Task: In the  document brochure. Add the mentioned hyperlink after third sentence in main content 'in.pinterest.com' Insert the picture of  'Ernest Hemingway' with name   Ernest Hemingway.png  Change shape height to 2.4
Action: Mouse moved to (104, 26)
Screenshot: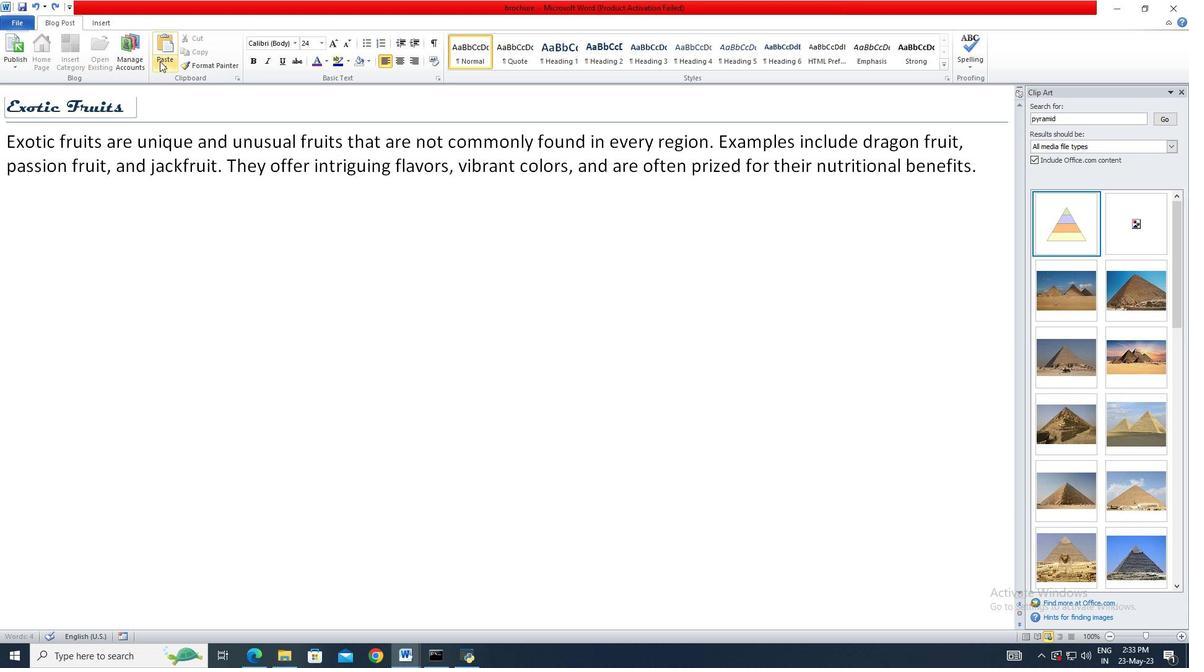 
Action: Mouse pressed left at (104, 26)
Screenshot: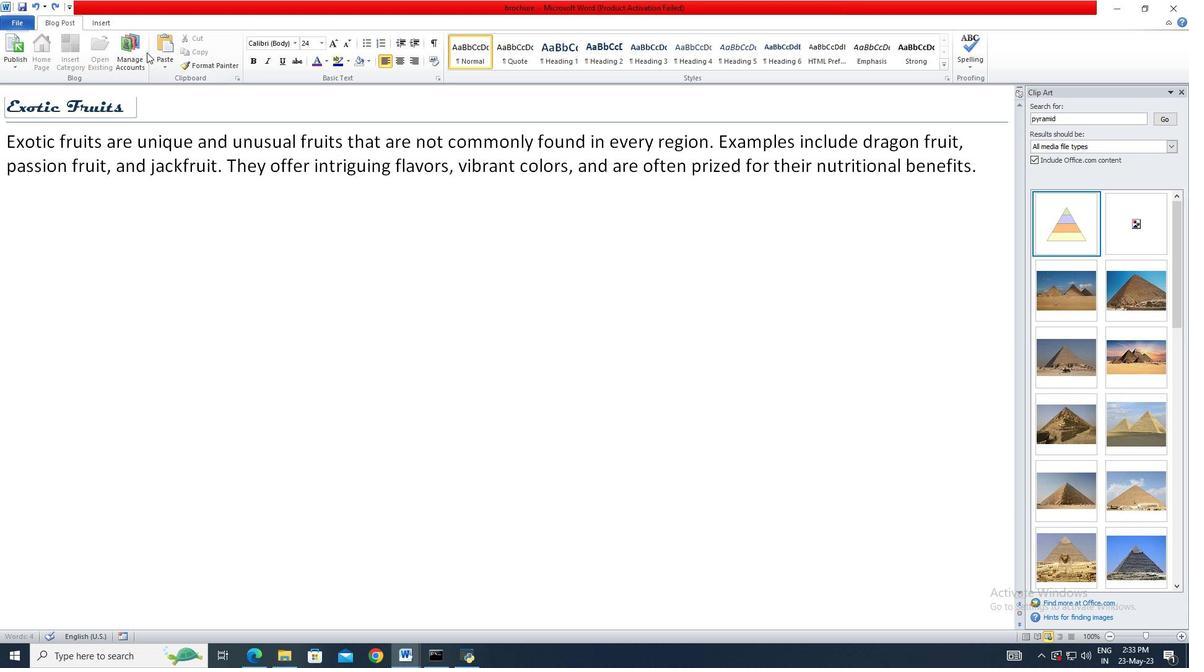 
Action: Mouse moved to (222, 54)
Screenshot: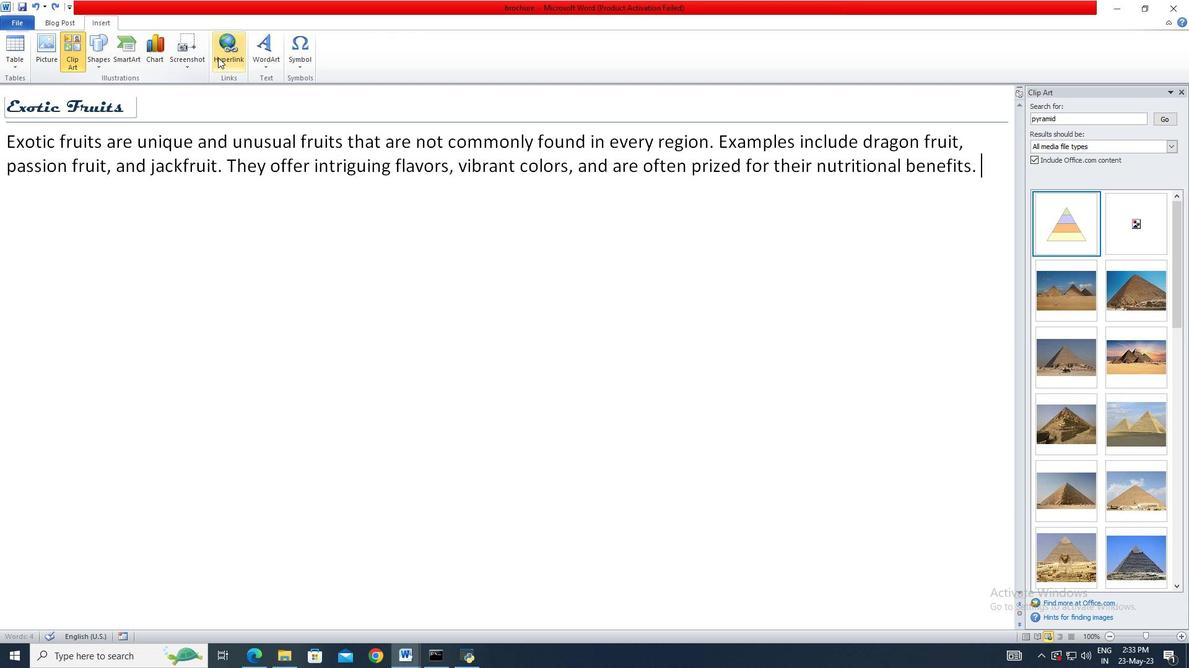 
Action: Mouse pressed left at (222, 54)
Screenshot: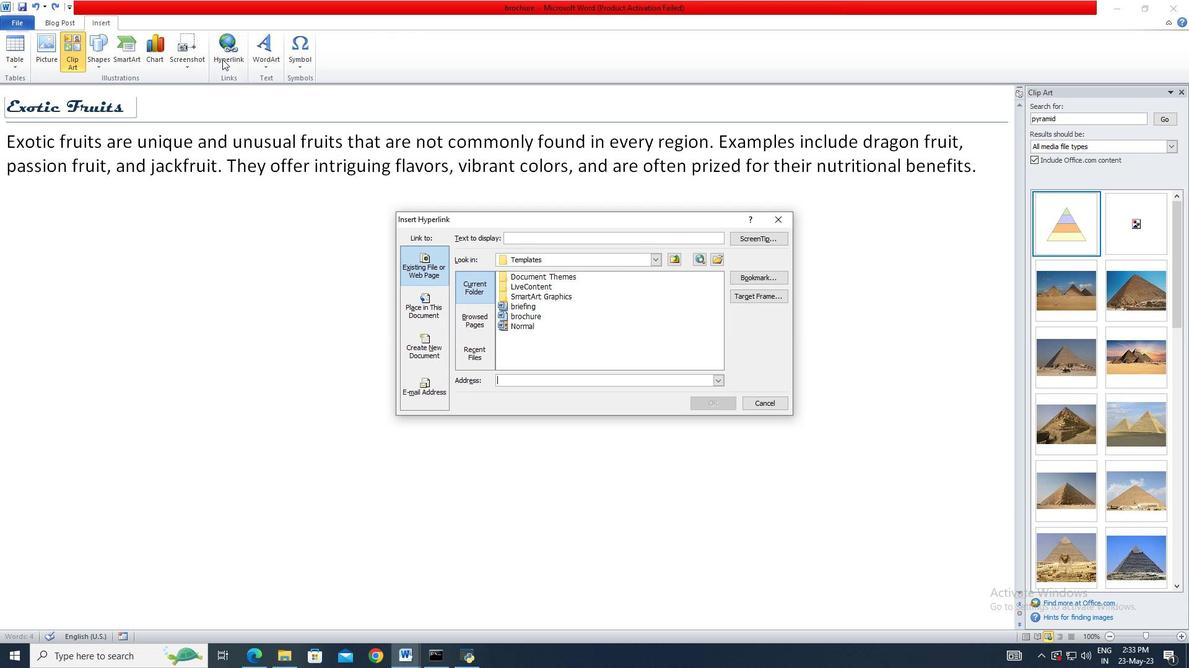 
Action: Mouse moved to (505, 378)
Screenshot: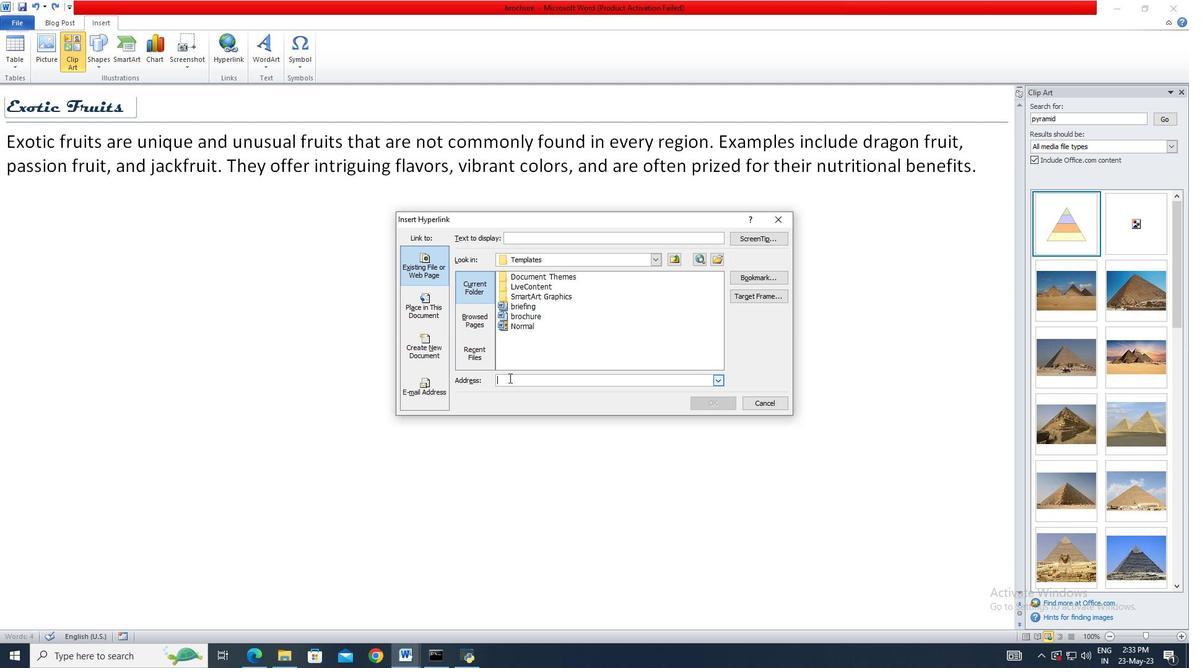 
Action: Mouse pressed left at (505, 378)
Screenshot: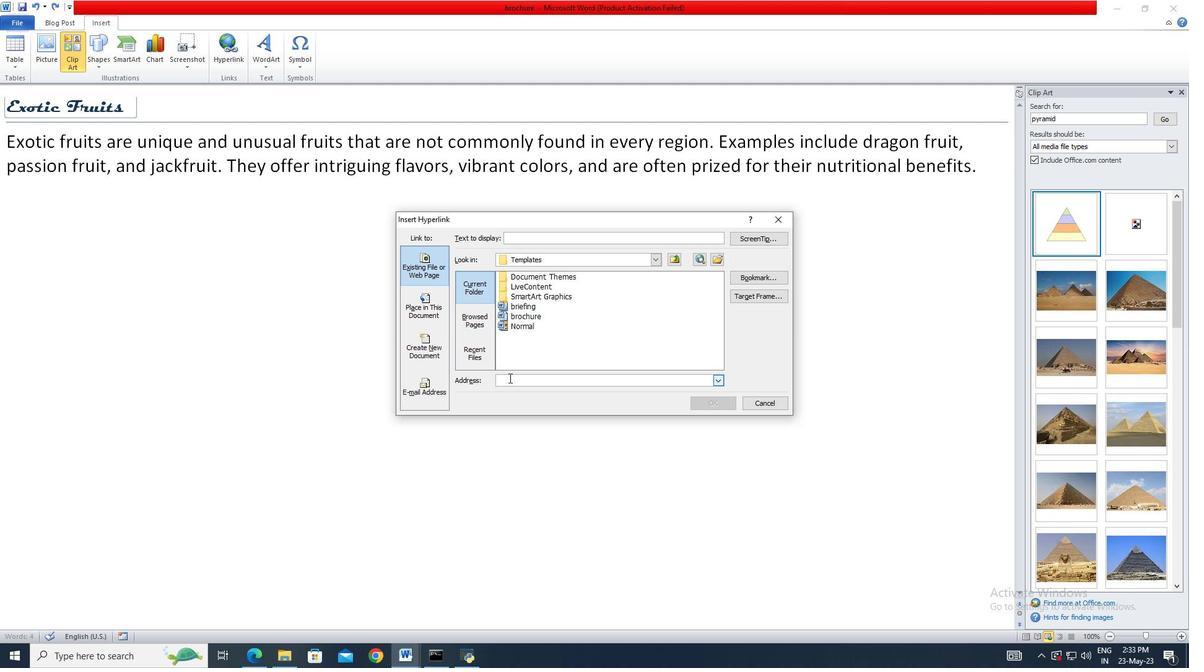 
Action: Key pressed in.pinterest.com
Screenshot: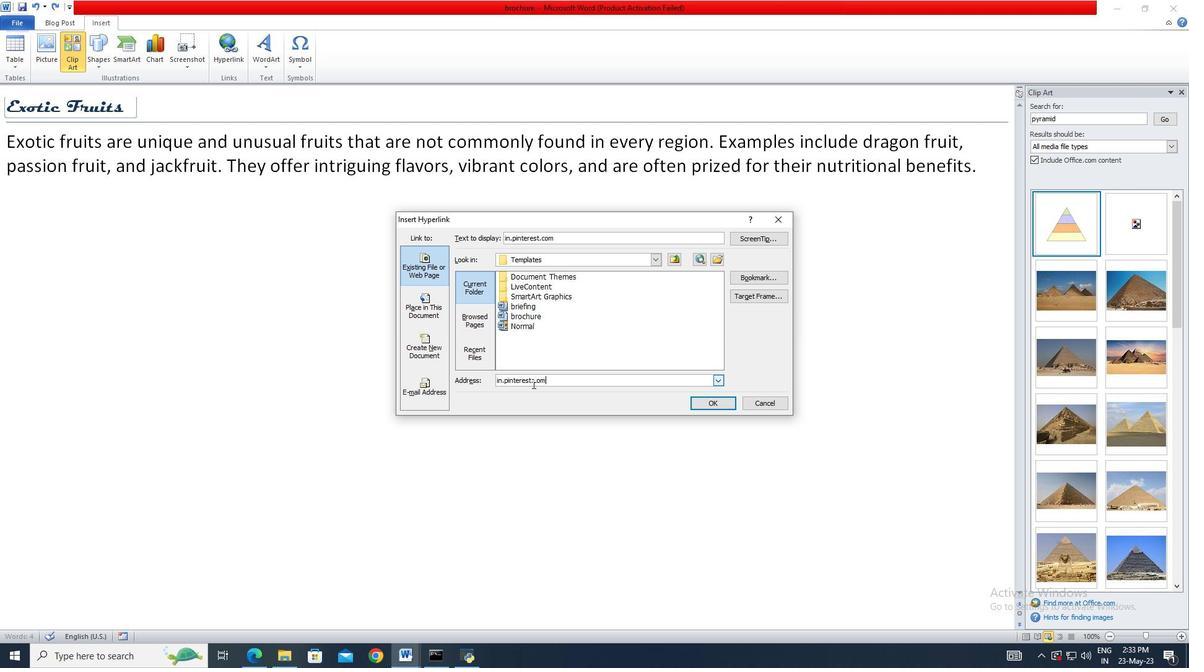 
Action: Mouse moved to (706, 408)
Screenshot: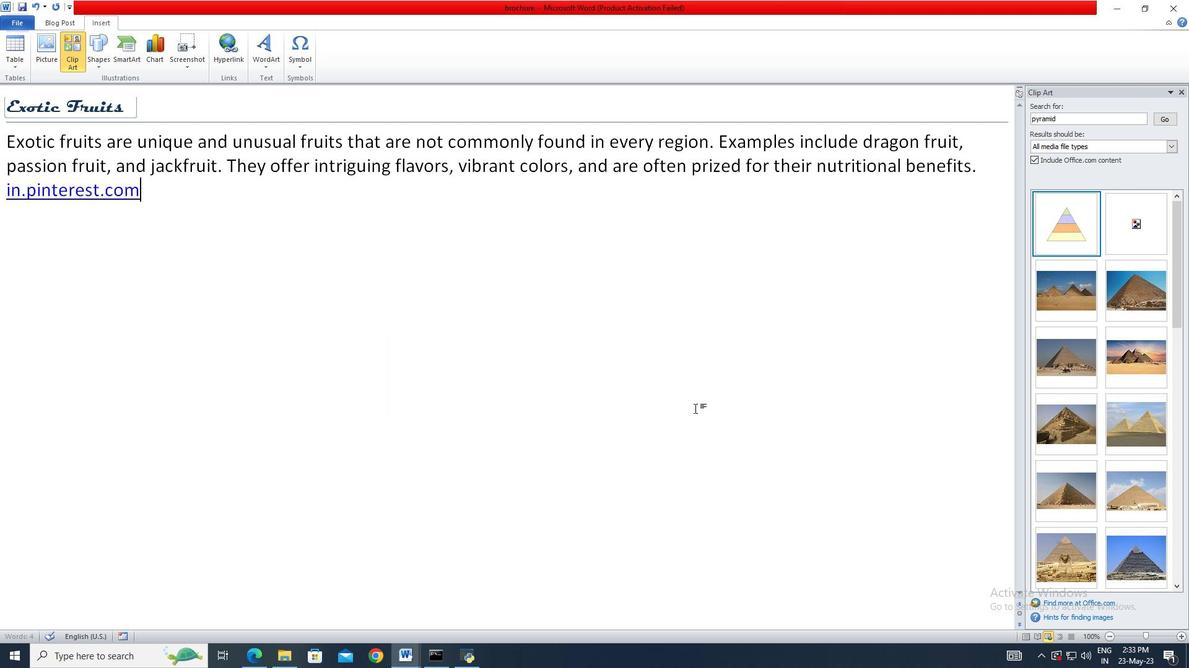 
Action: Mouse pressed left at (706, 408)
Screenshot: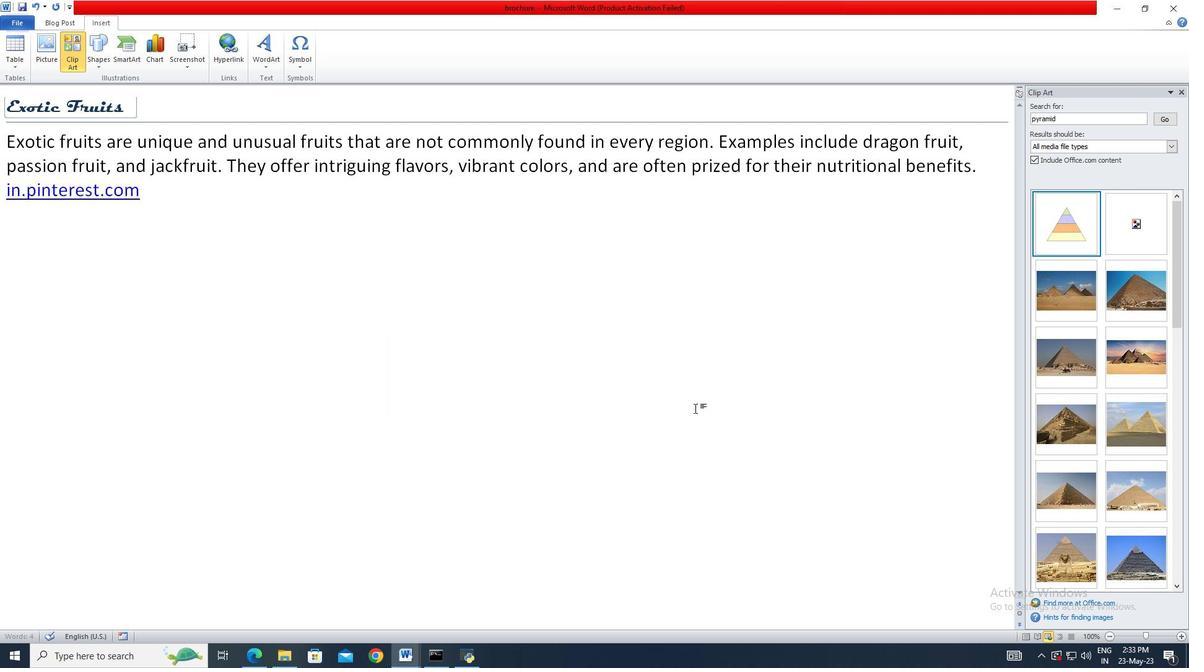 
Action: Mouse moved to (113, 24)
Screenshot: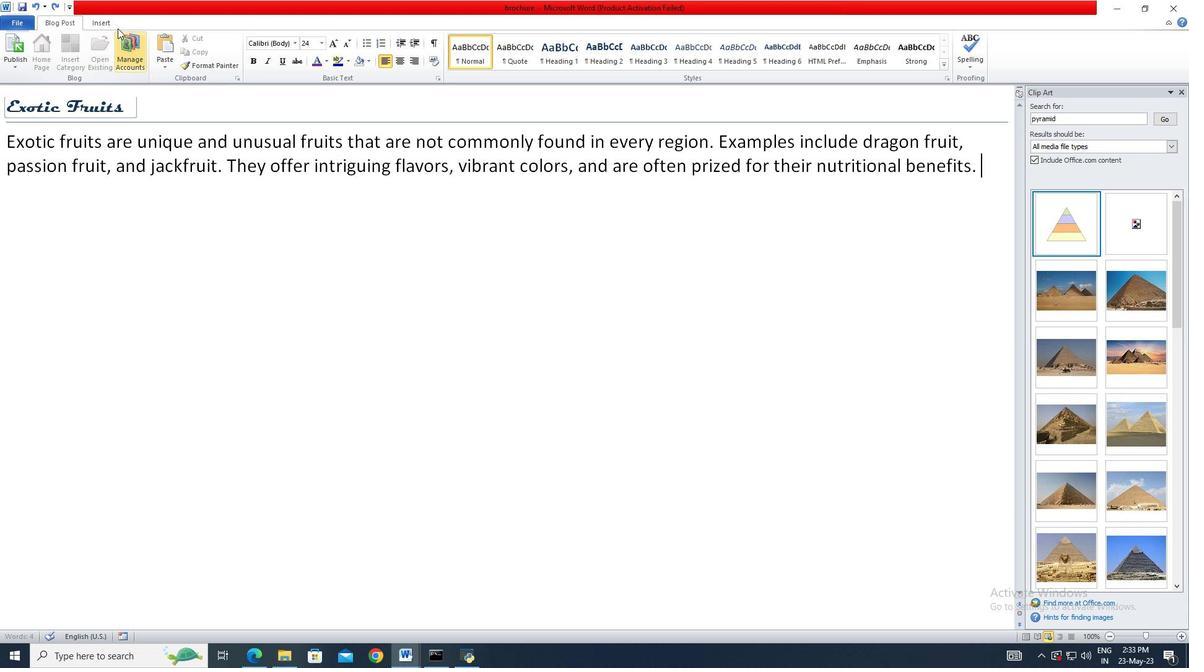
Action: Mouse pressed left at (113, 24)
Screenshot: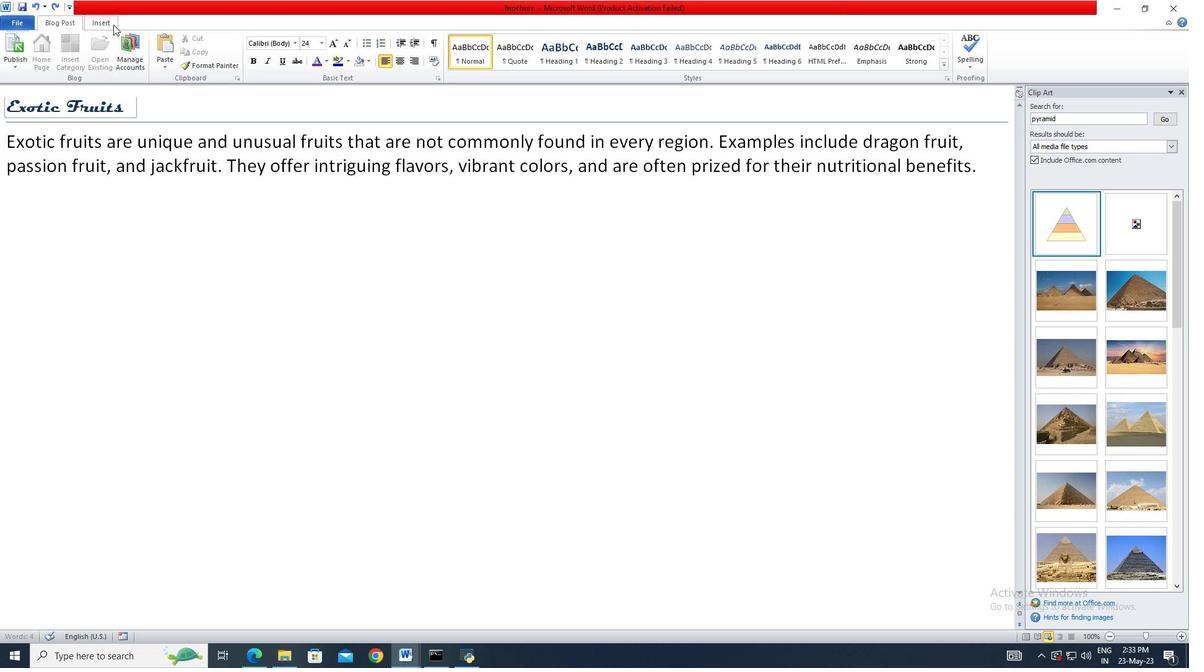
Action: Mouse moved to (222, 59)
Screenshot: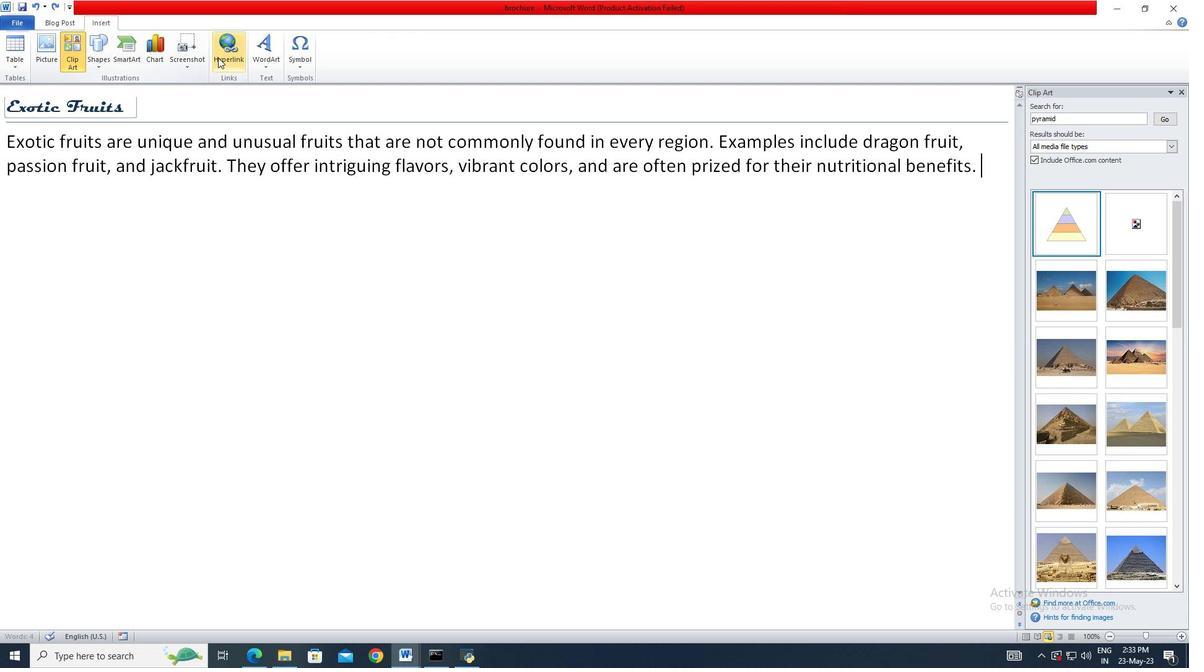 
Action: Mouse pressed left at (222, 59)
Screenshot: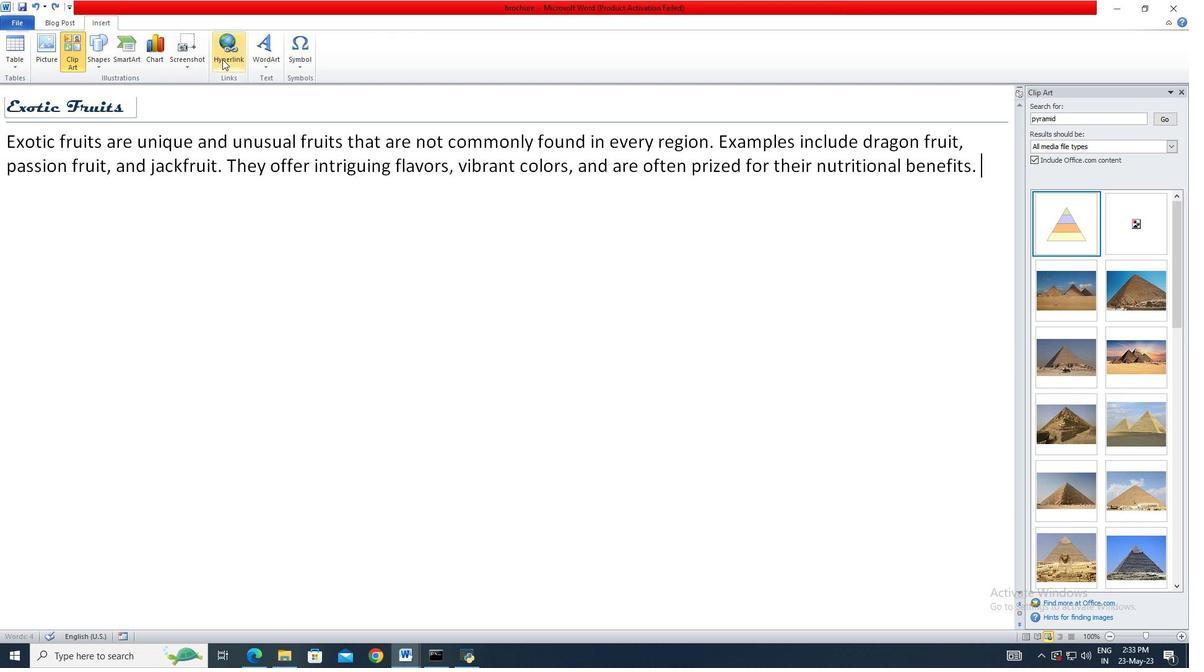 
Action: Mouse moved to (509, 378)
Screenshot: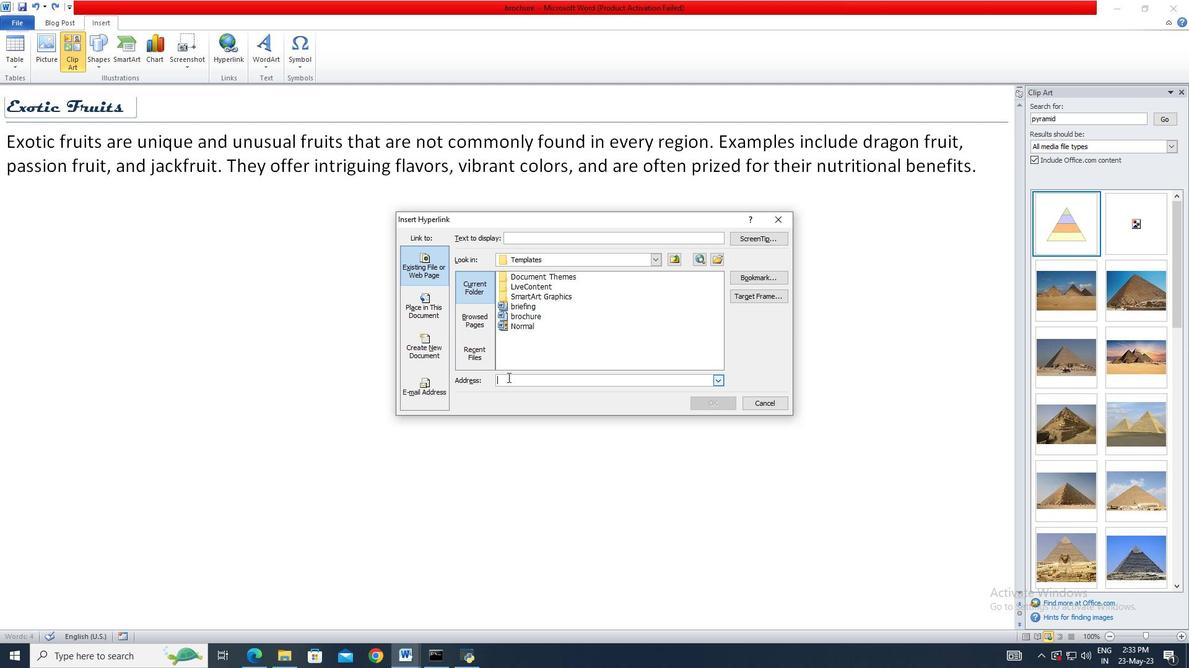 
Action: Mouse pressed left at (509, 378)
Screenshot: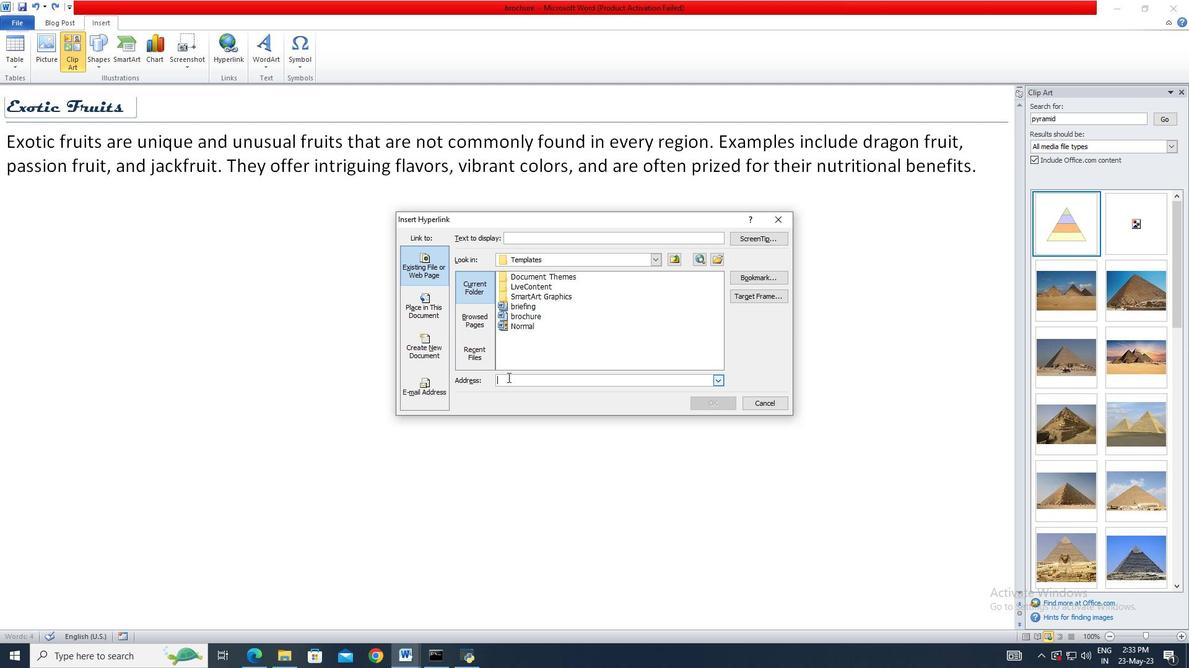 
Action: Key pressed in.pinterest.com
Screenshot: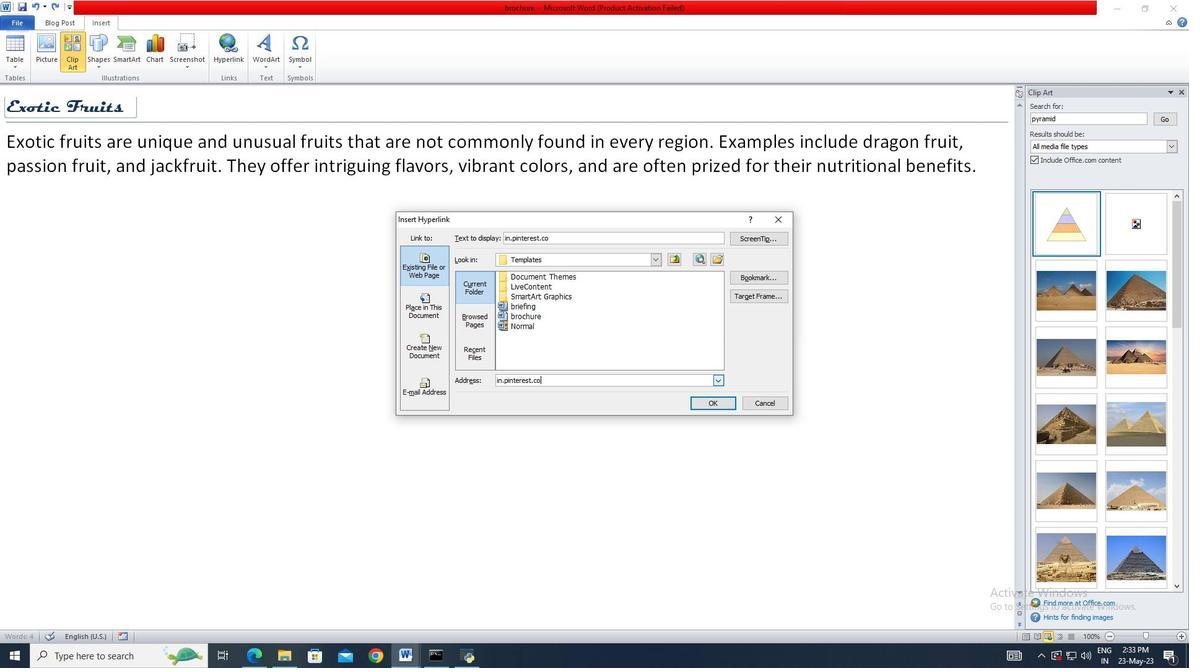 
Action: Mouse moved to (695, 408)
Screenshot: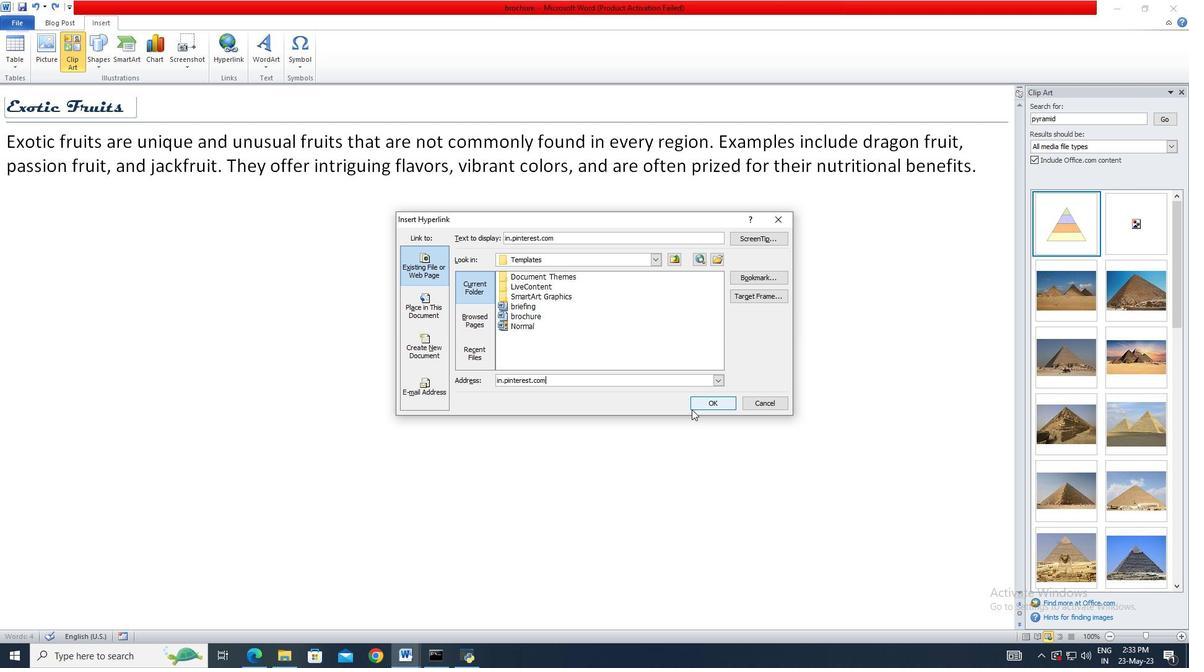 
Action: Mouse pressed left at (695, 408)
Screenshot: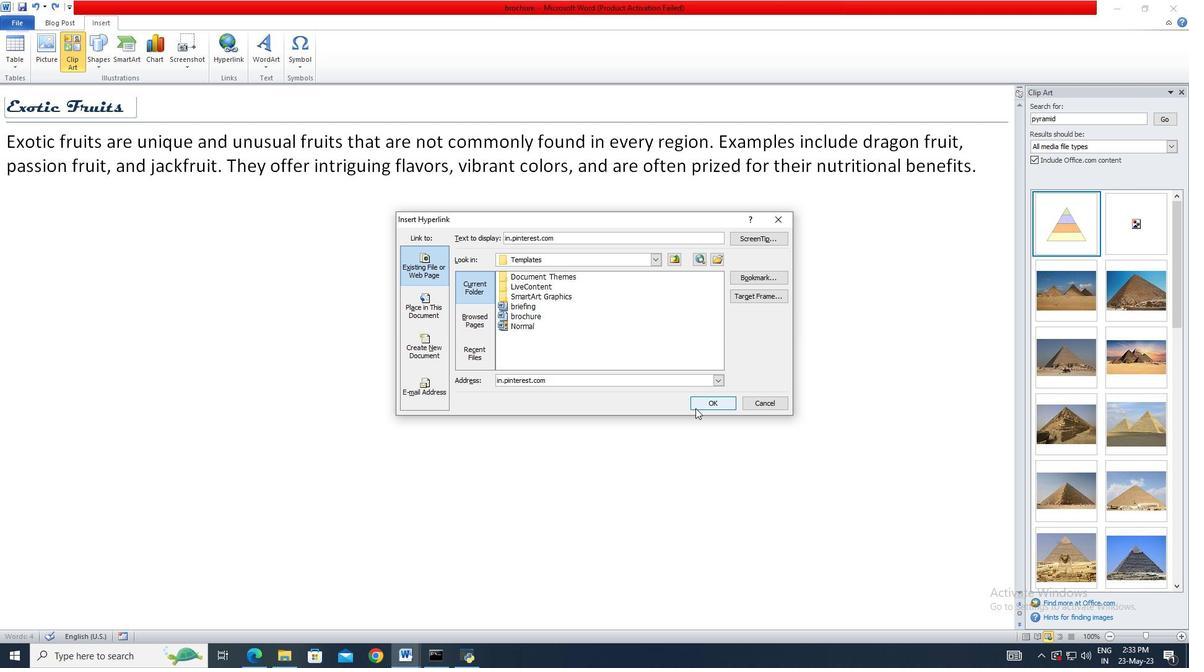 
Action: Mouse moved to (48, 67)
Screenshot: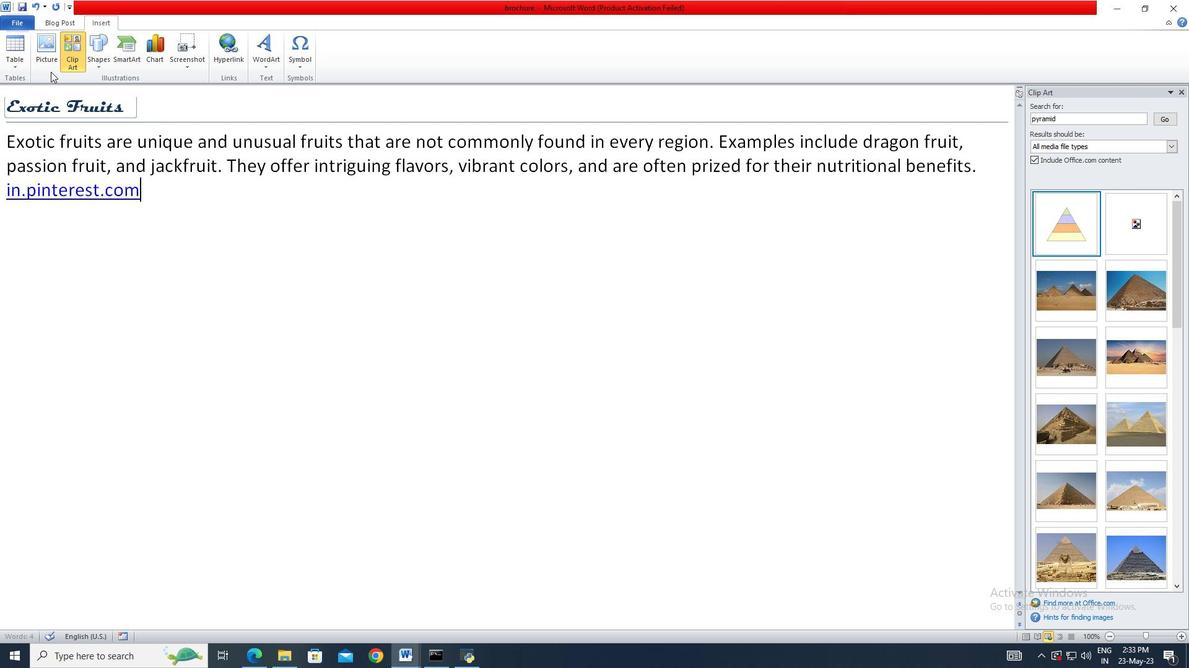 
Action: Mouse pressed left at (48, 67)
Screenshot: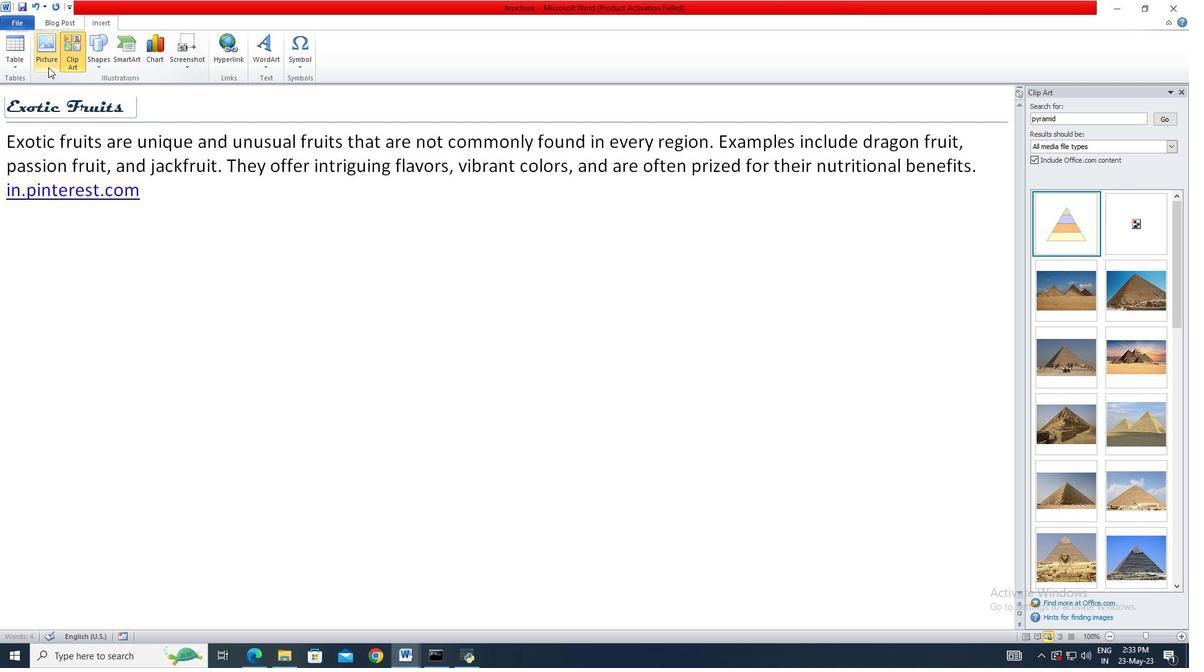 
Action: Mouse moved to (130, 109)
Screenshot: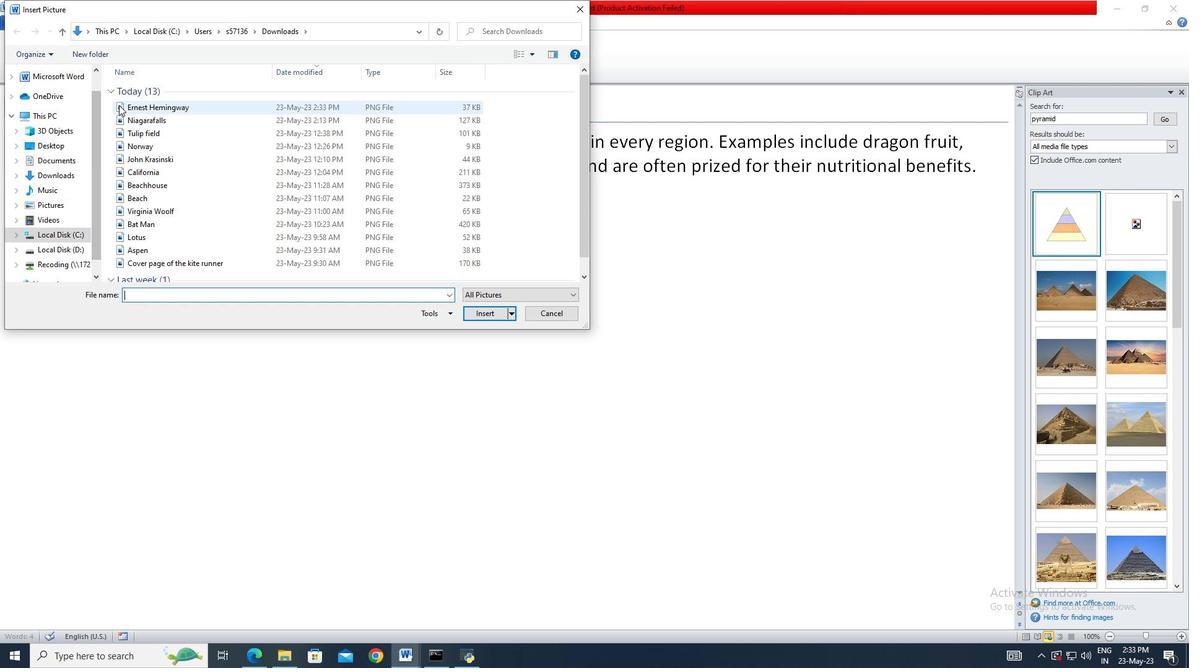 
Action: Mouse pressed left at (130, 109)
Screenshot: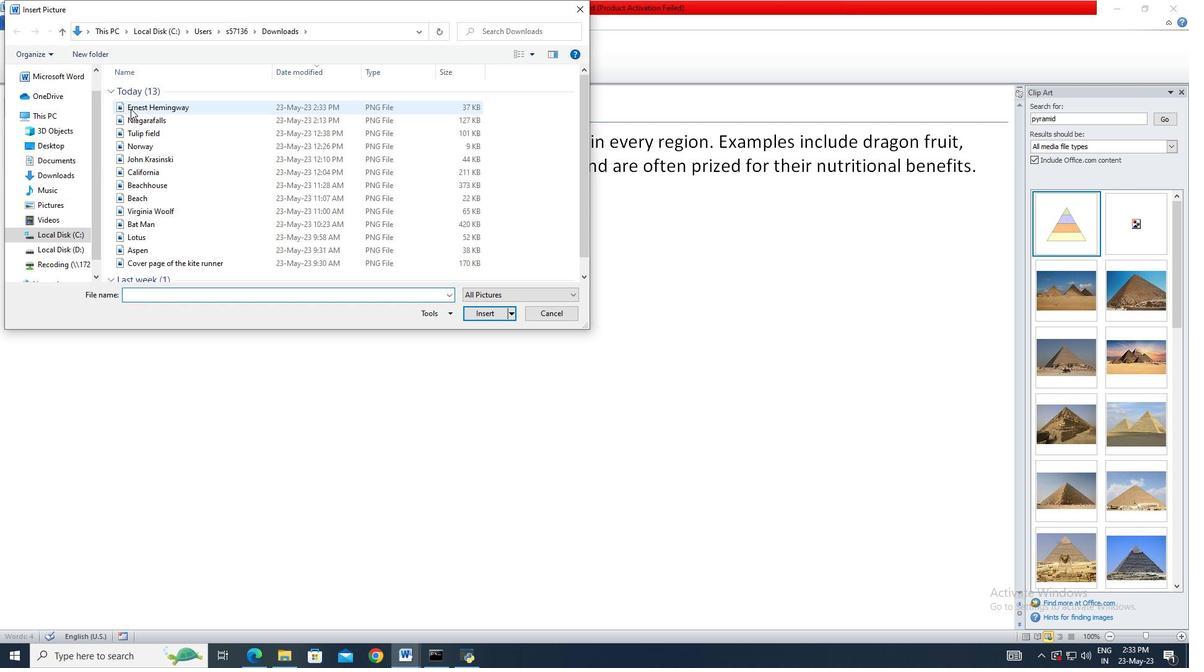 
Action: Mouse moved to (475, 315)
Screenshot: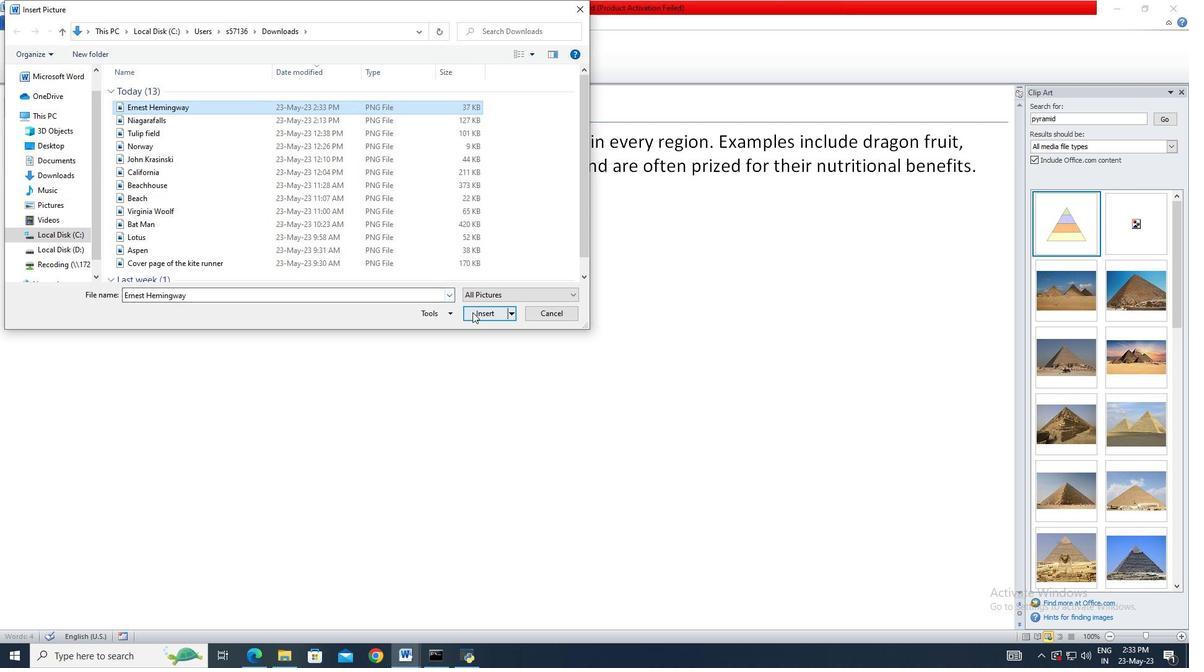 
Action: Mouse pressed left at (475, 315)
Screenshot: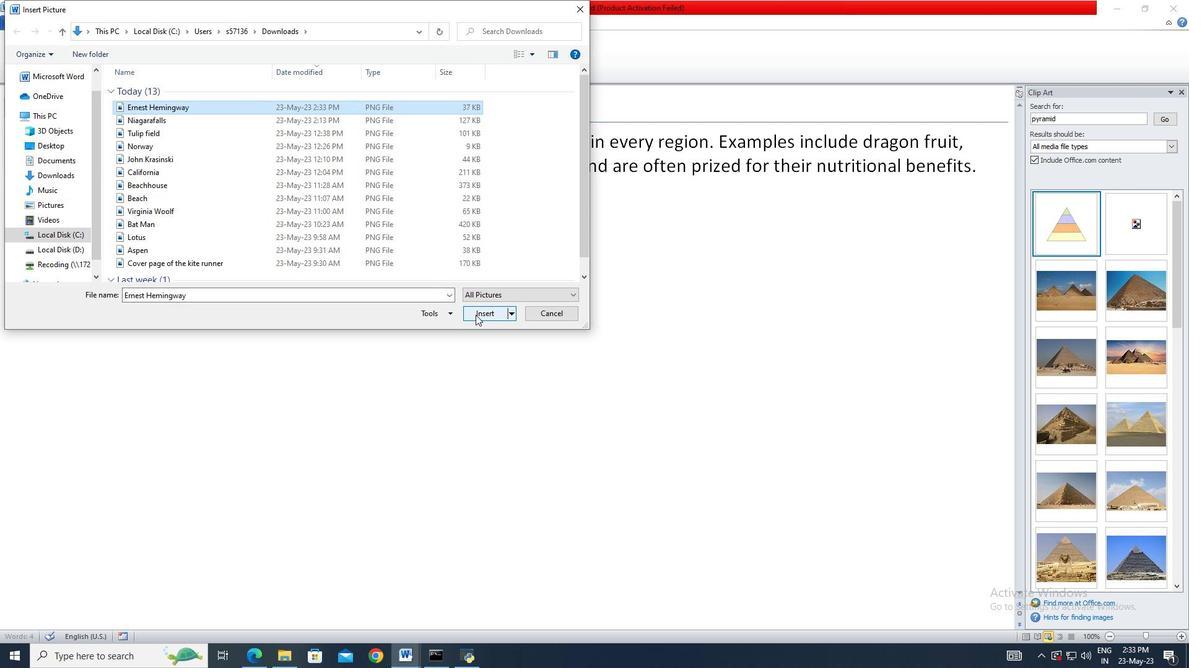 
Action: Mouse moved to (1161, 45)
Screenshot: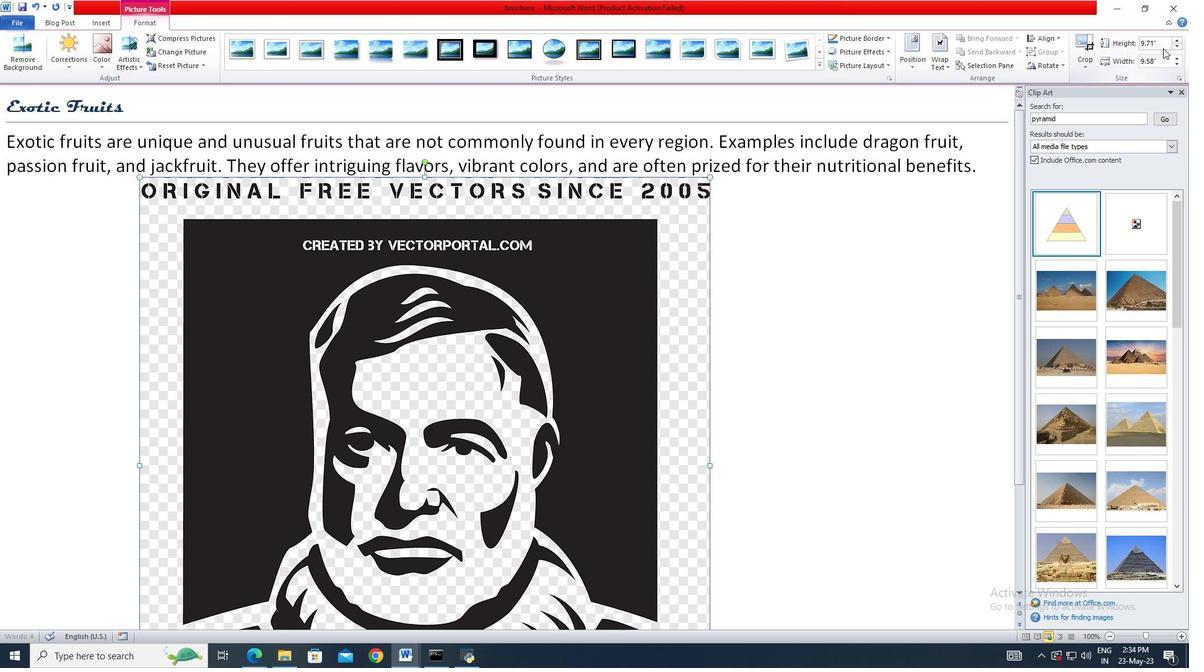 
Action: Mouse pressed left at (1161, 45)
Screenshot: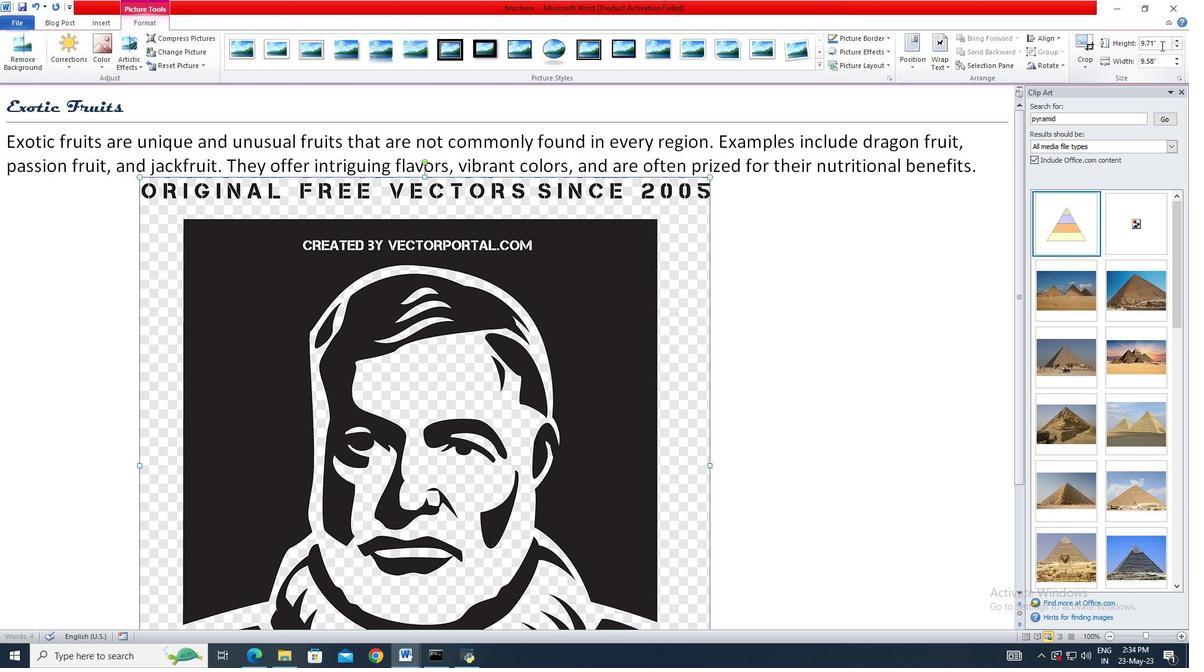 
Action: Mouse moved to (1160, 45)
Screenshot: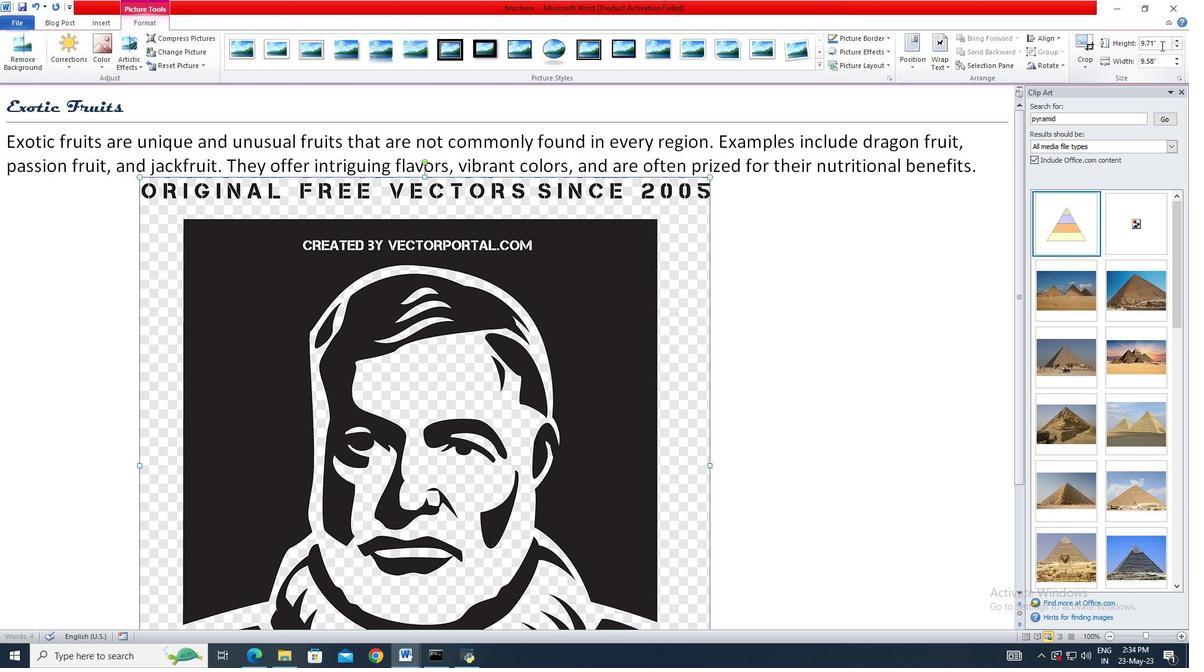 
Action: Key pressed 2.4<Key.enter>
Screenshot: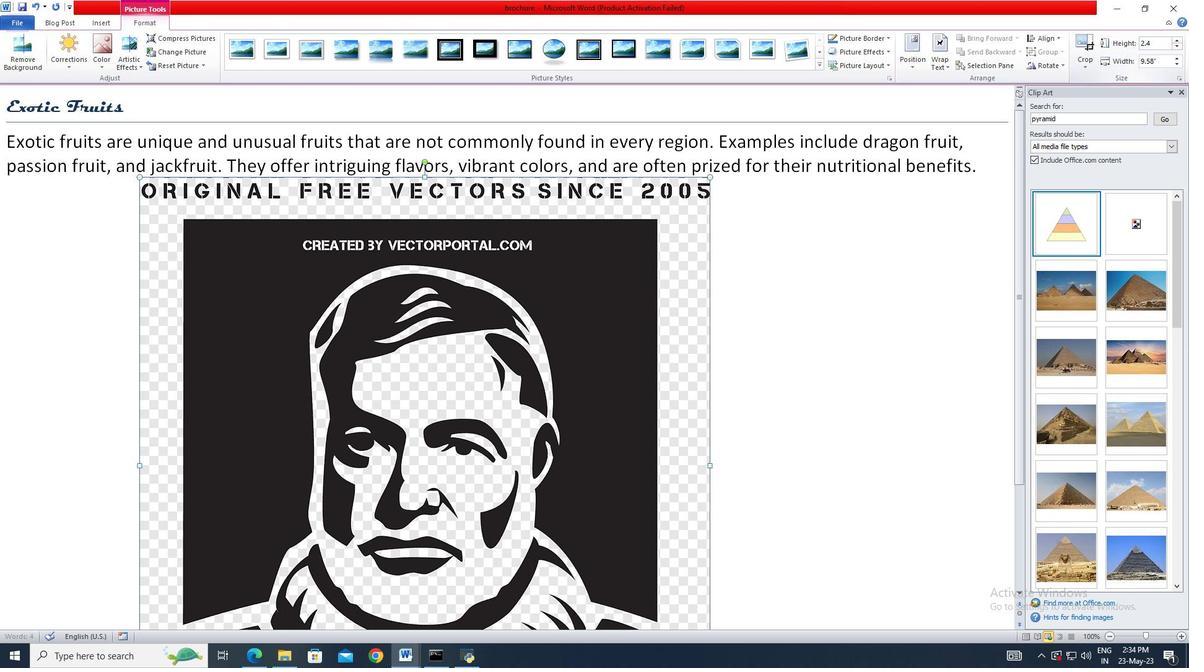 
